 Task: Look for products in the category "Lotion" from Everyone only.
Action: Mouse moved to (757, 250)
Screenshot: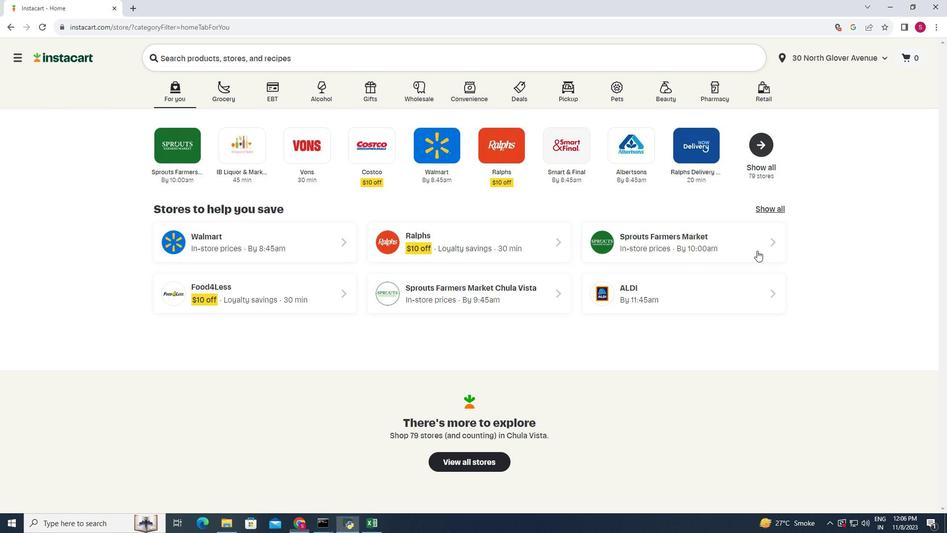 
Action: Mouse pressed left at (757, 250)
Screenshot: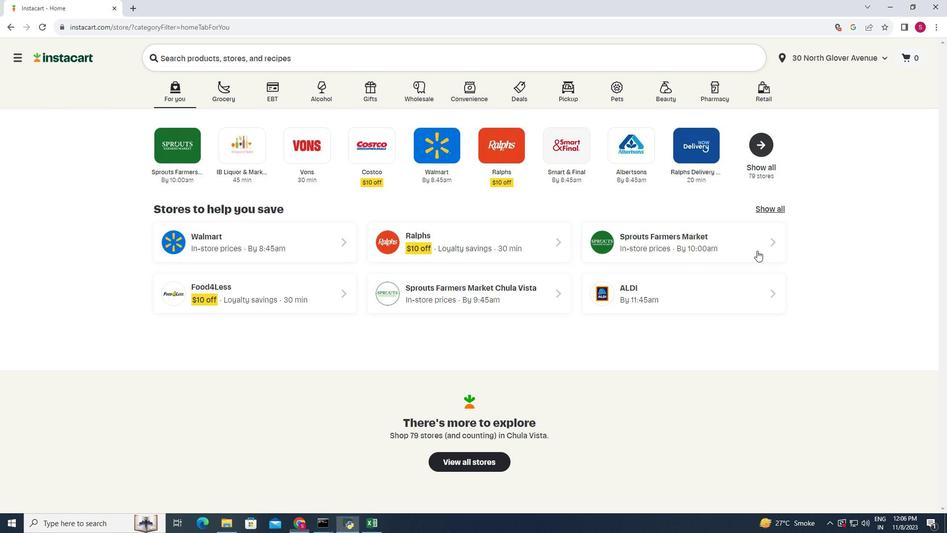 
Action: Mouse moved to (49, 336)
Screenshot: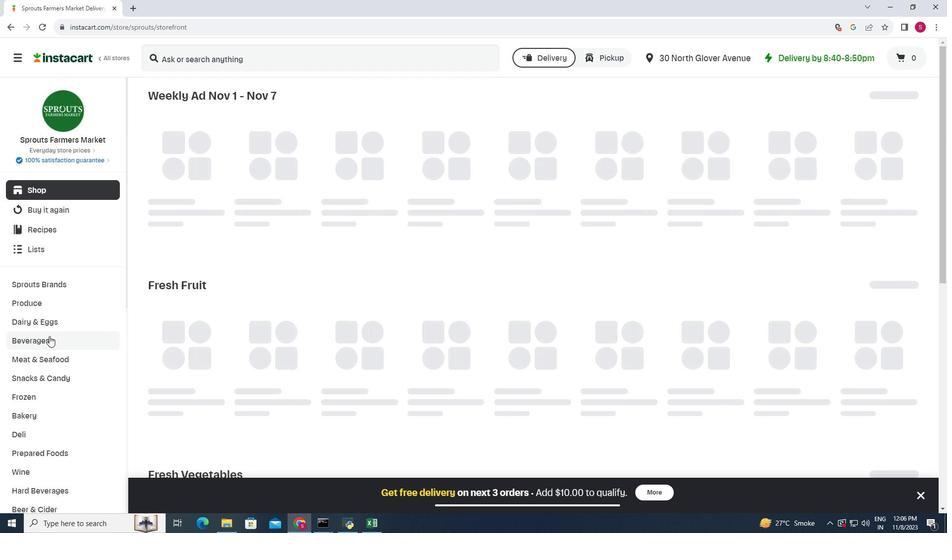
Action: Mouse scrolled (49, 335) with delta (0, 0)
Screenshot: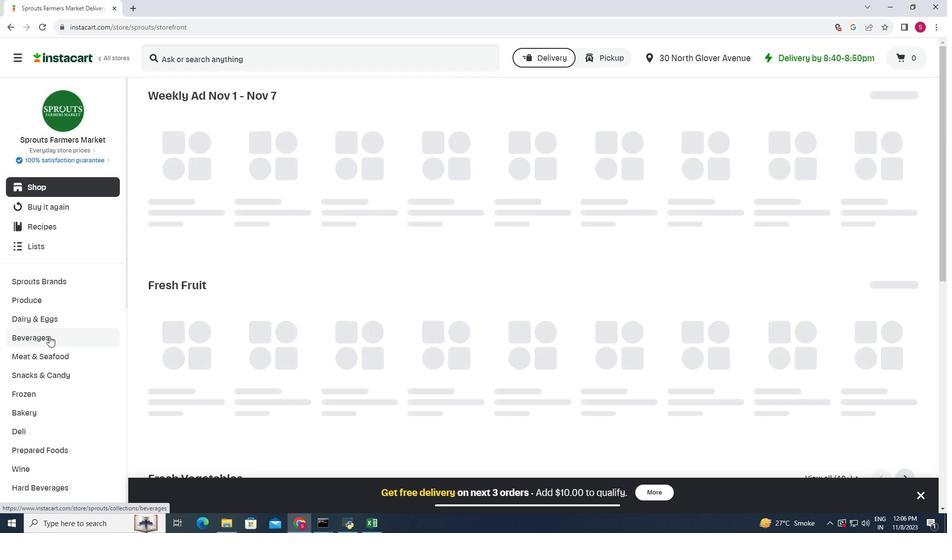 
Action: Mouse moved to (49, 336)
Screenshot: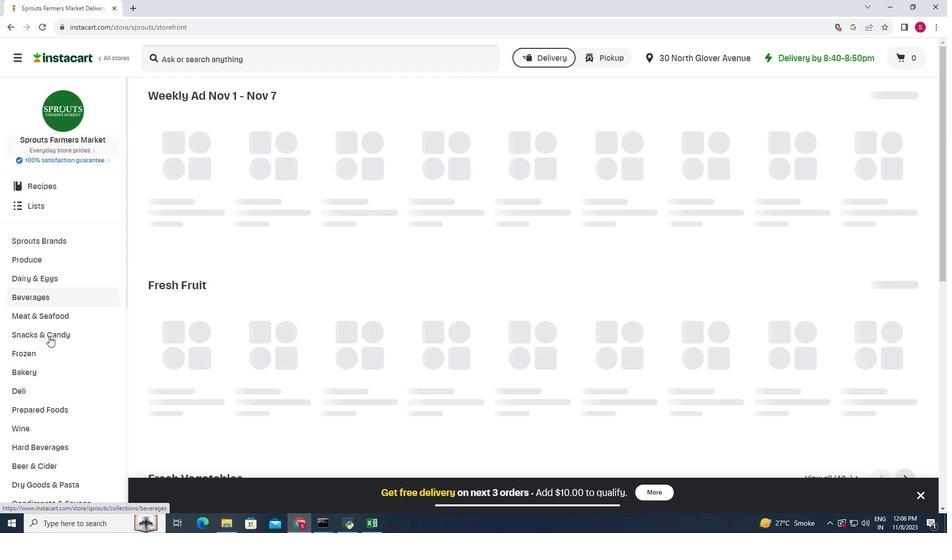
Action: Mouse scrolled (49, 335) with delta (0, 0)
Screenshot: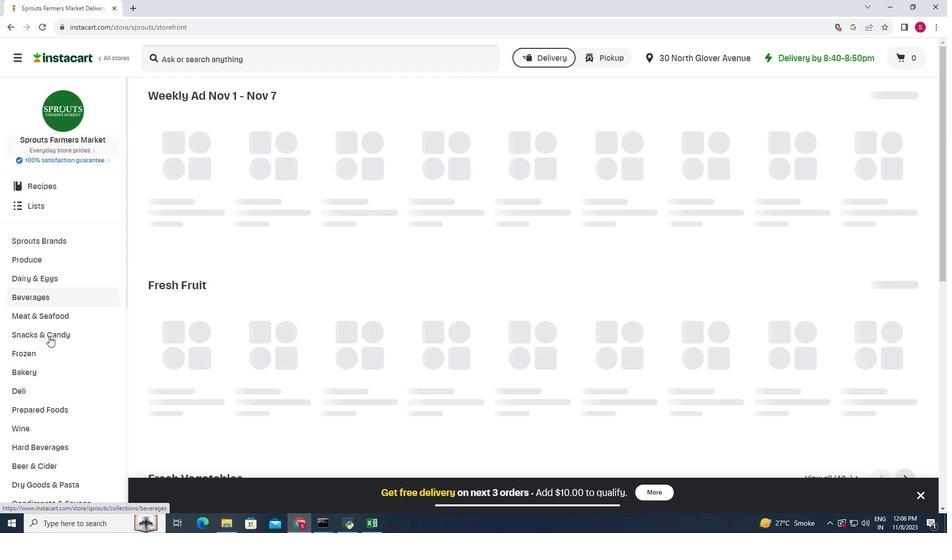 
Action: Mouse scrolled (49, 335) with delta (0, 0)
Screenshot: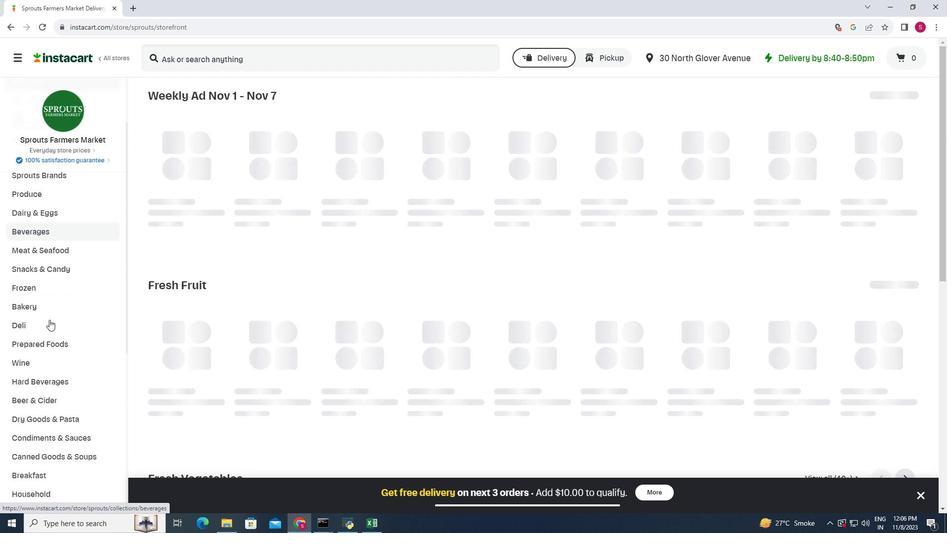 
Action: Mouse moved to (45, 319)
Screenshot: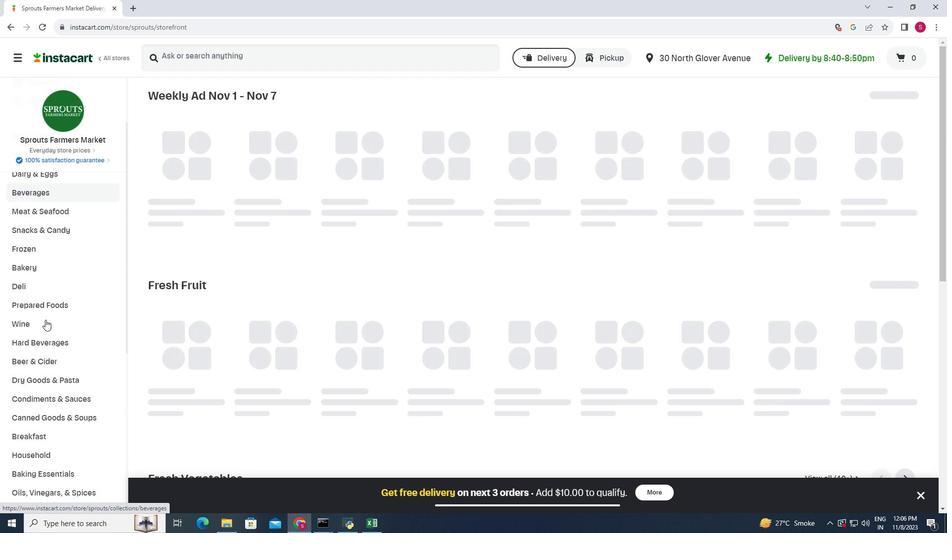 
Action: Mouse scrolled (45, 319) with delta (0, 0)
Screenshot: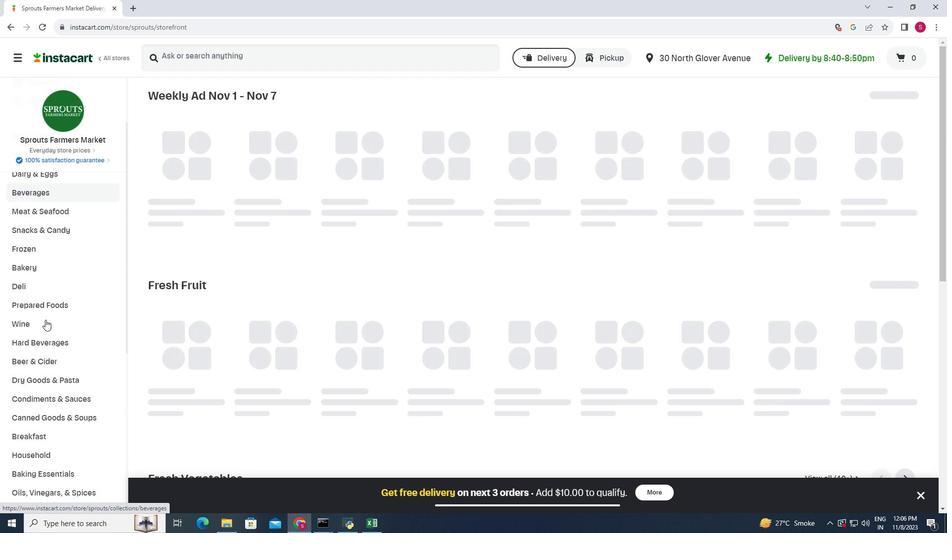 
Action: Mouse scrolled (45, 319) with delta (0, 0)
Screenshot: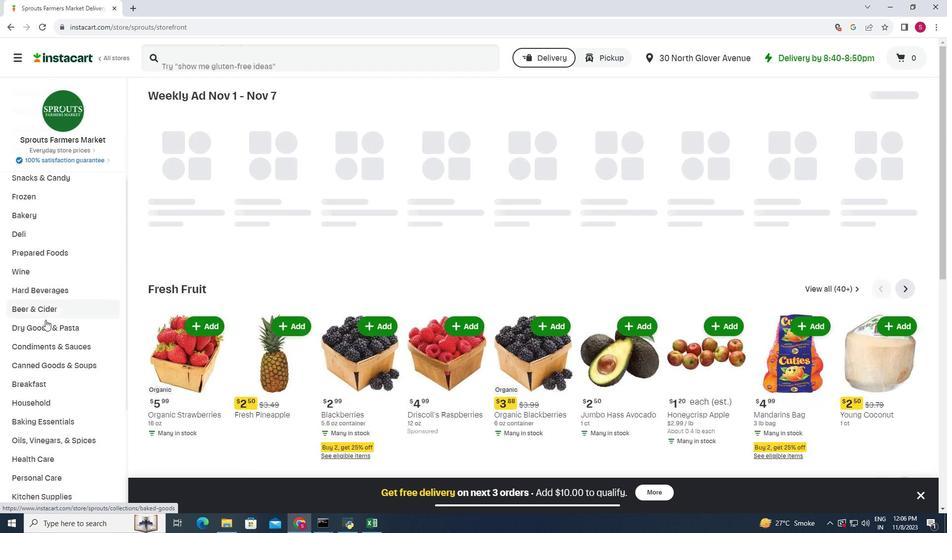 
Action: Mouse scrolled (45, 319) with delta (0, 0)
Screenshot: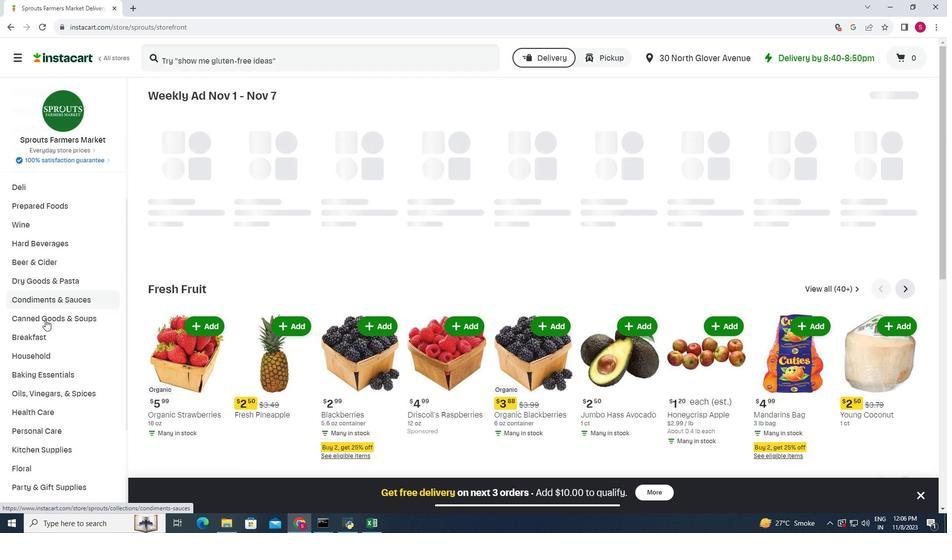 
Action: Mouse moved to (36, 375)
Screenshot: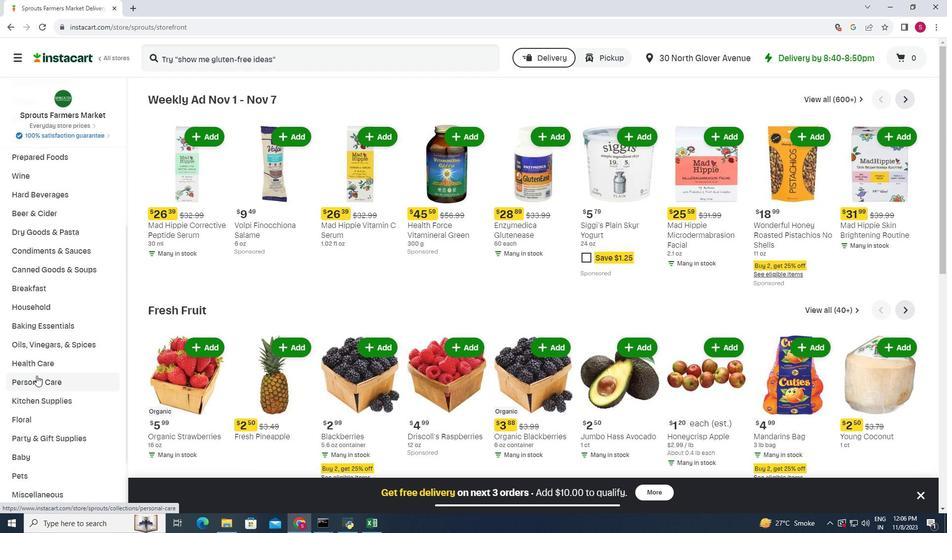
Action: Mouse pressed left at (36, 375)
Screenshot: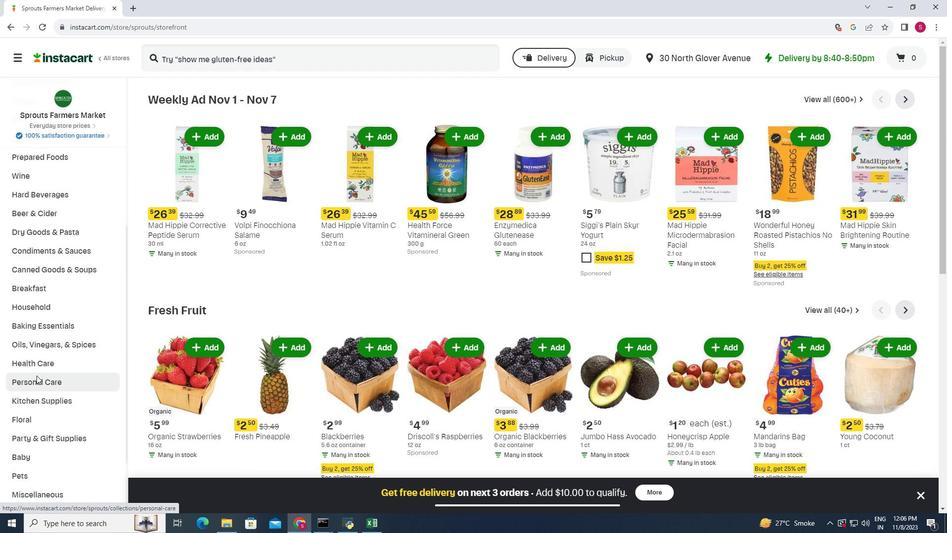 
Action: Mouse moved to (246, 119)
Screenshot: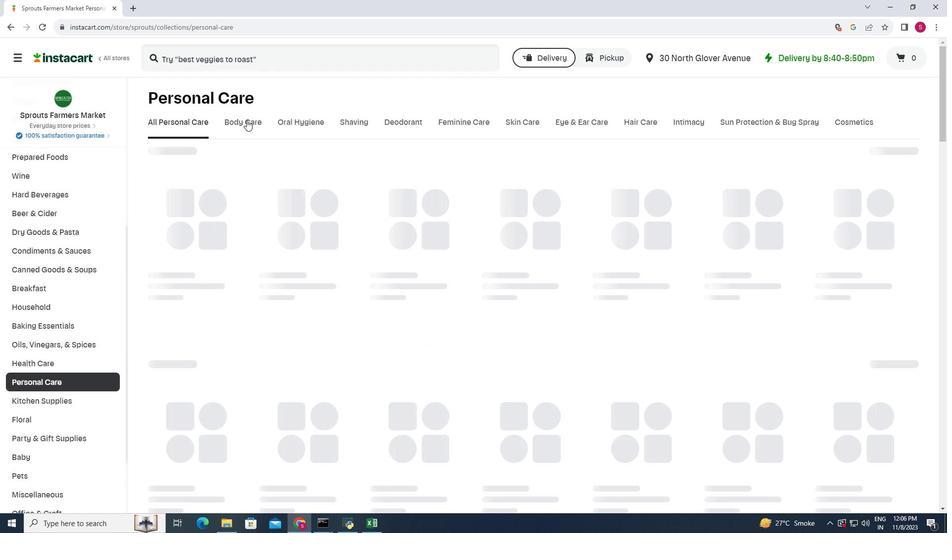 
Action: Mouse pressed left at (246, 119)
Screenshot: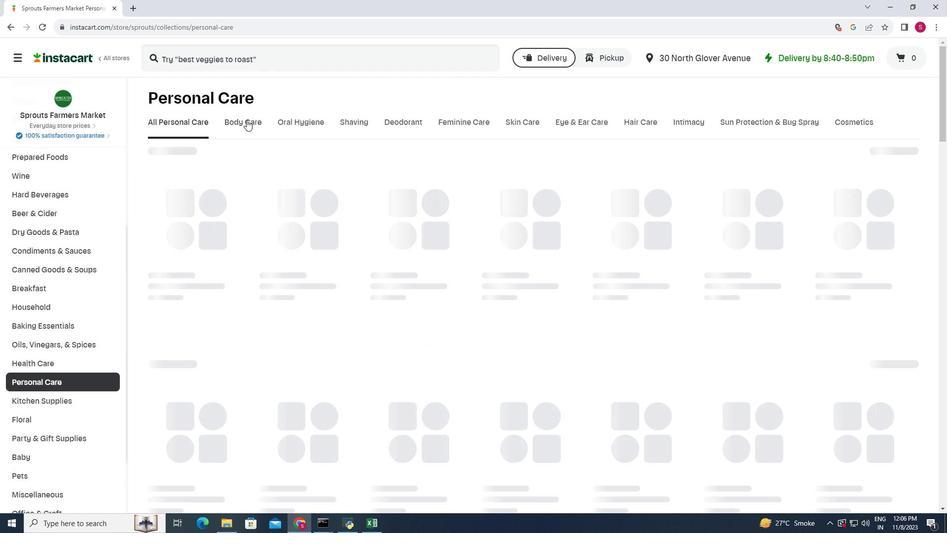 
Action: Mouse moved to (391, 164)
Screenshot: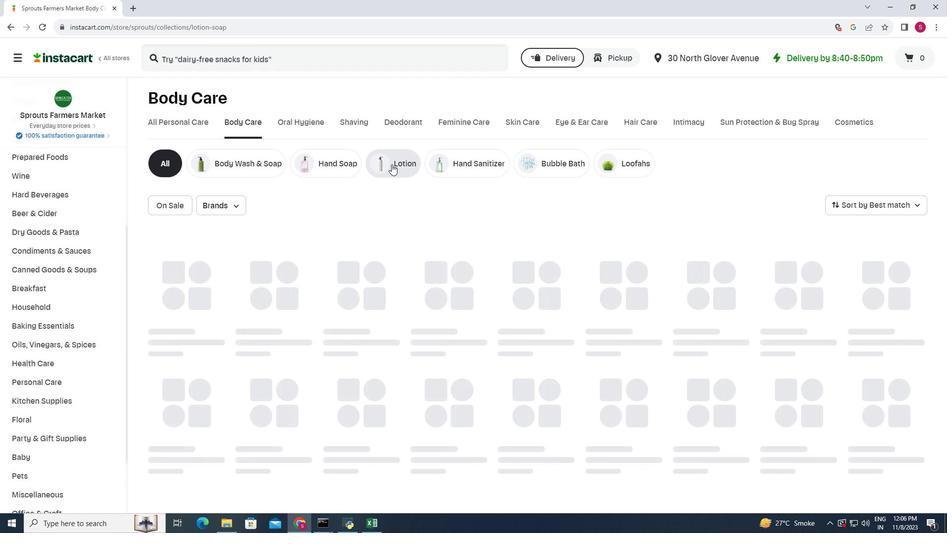
Action: Mouse pressed left at (391, 164)
Screenshot: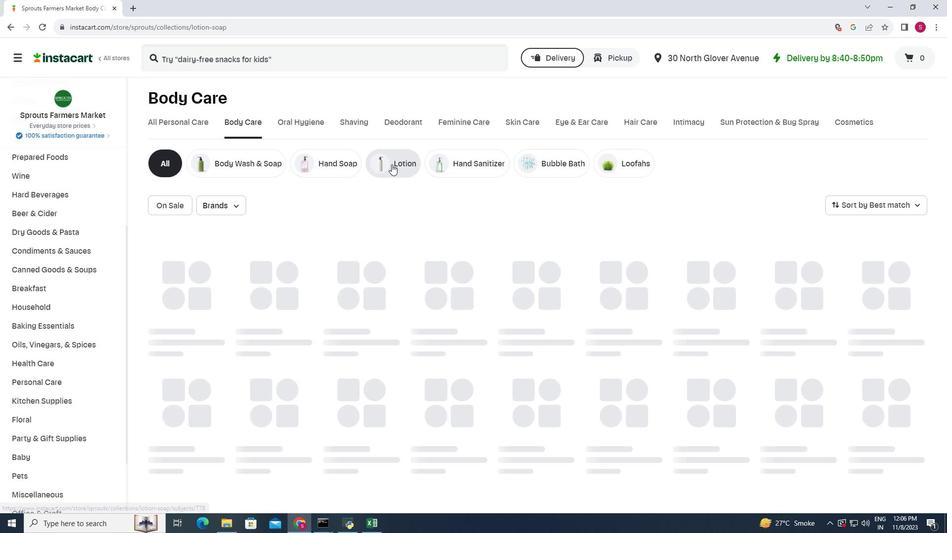 
Action: Mouse moved to (235, 206)
Screenshot: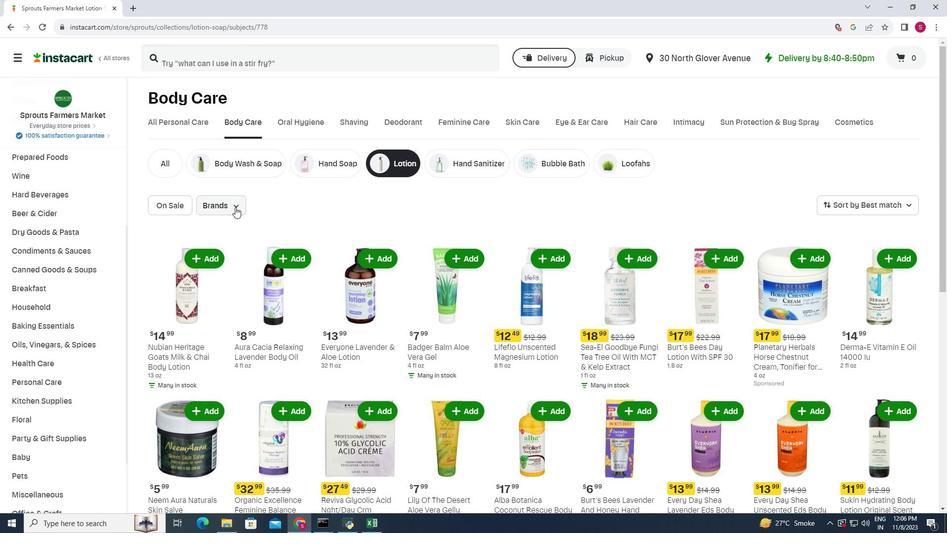 
Action: Mouse pressed left at (235, 206)
Screenshot: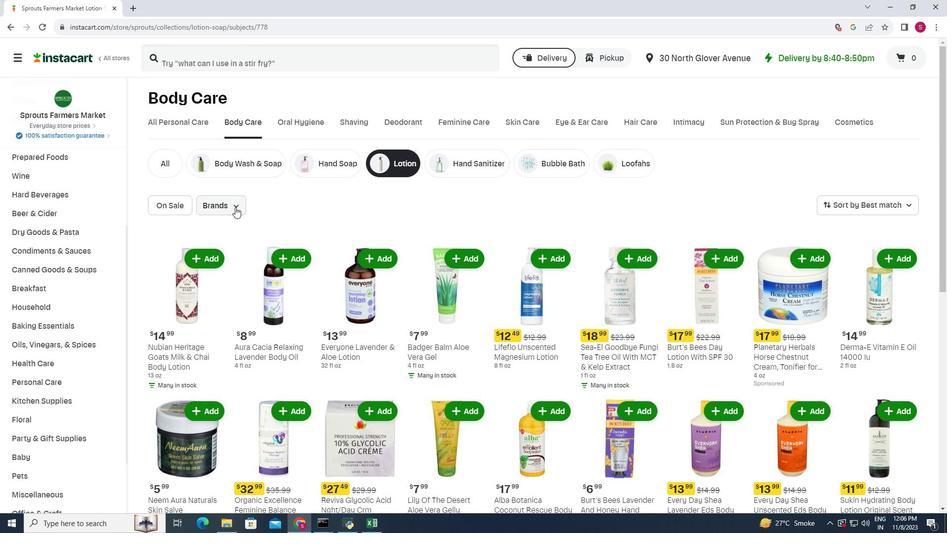 
Action: Mouse moved to (242, 244)
Screenshot: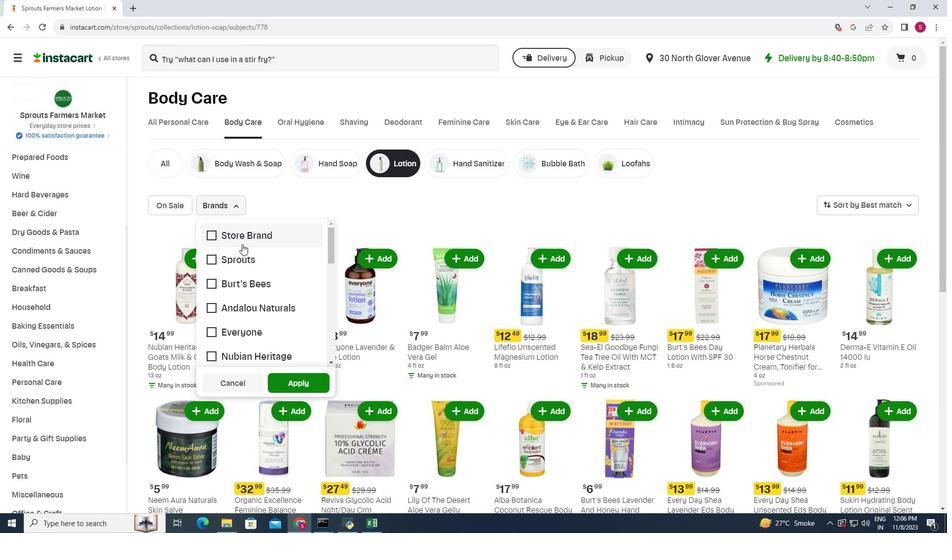
Action: Mouse scrolled (242, 243) with delta (0, 0)
Screenshot: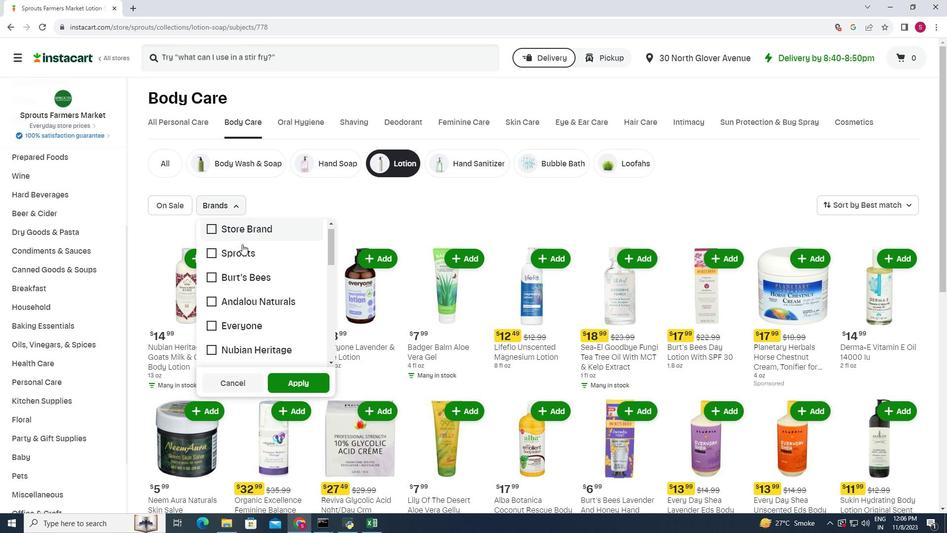 
Action: Mouse moved to (243, 288)
Screenshot: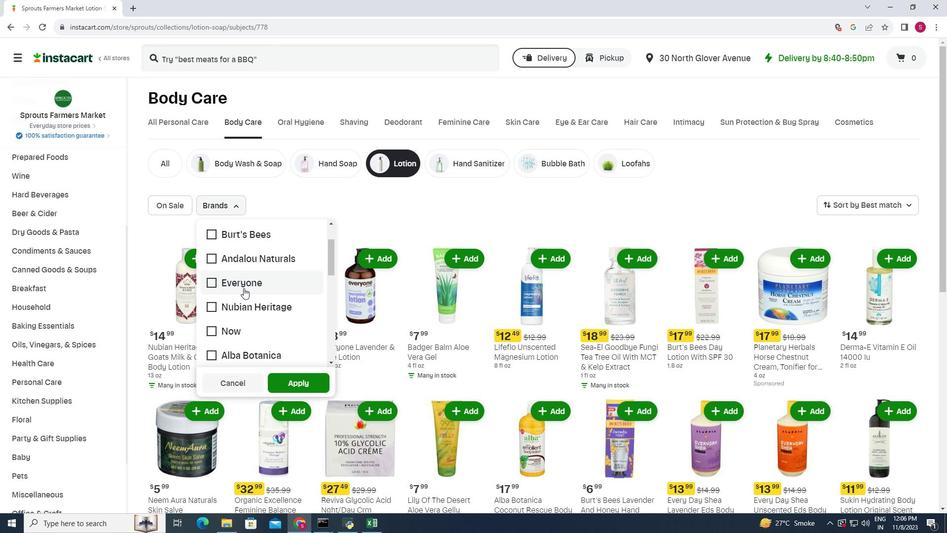 
Action: Mouse pressed left at (243, 288)
Screenshot: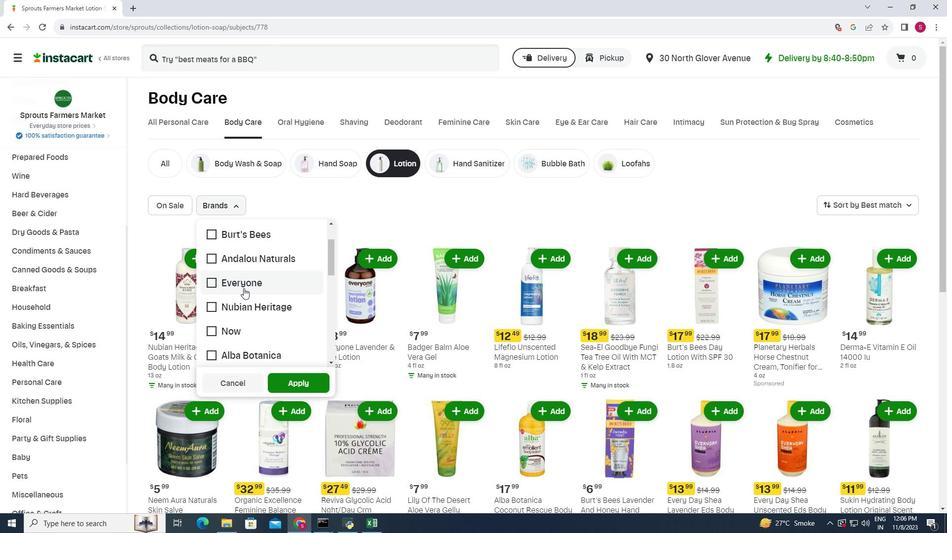 
Action: Mouse moved to (282, 382)
Screenshot: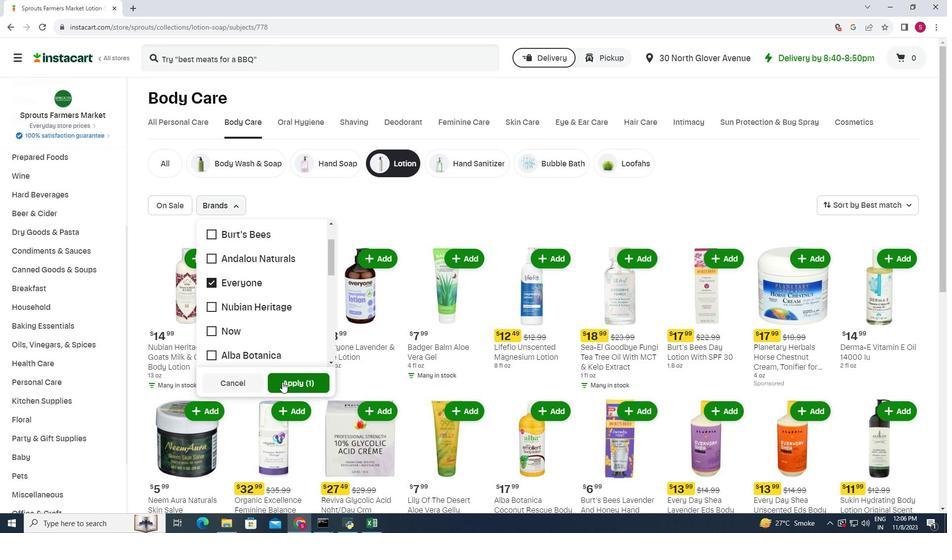 
Action: Mouse pressed left at (282, 382)
Screenshot: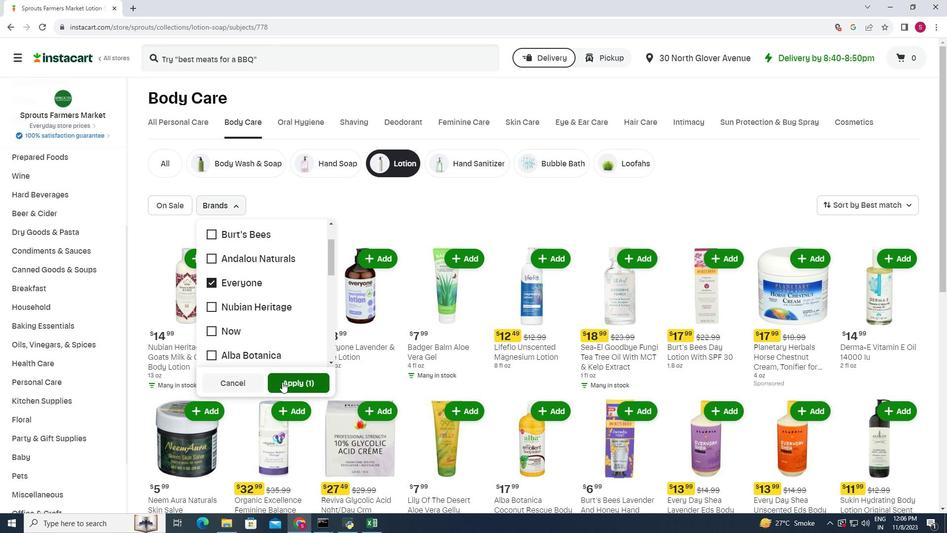 
Action: Mouse moved to (487, 248)
Screenshot: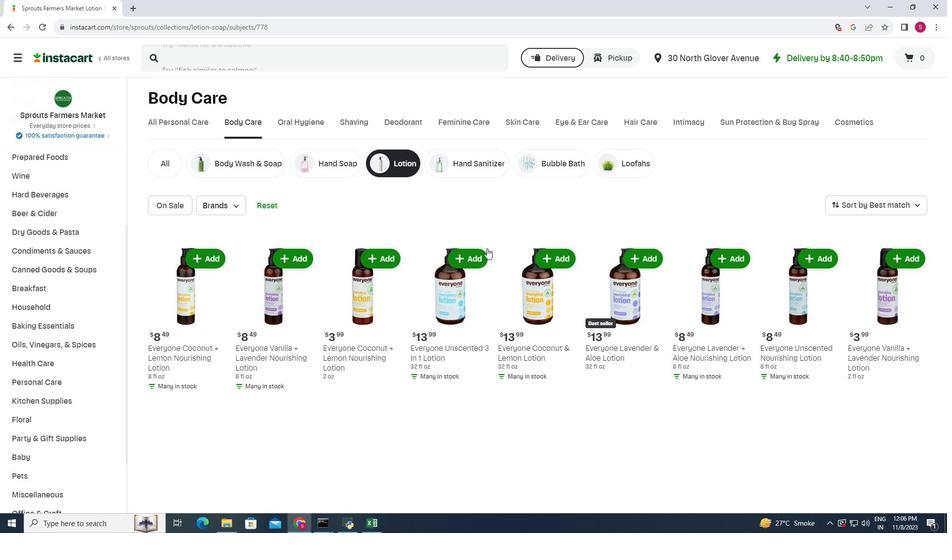 
Action: Mouse scrolled (487, 247) with delta (0, 0)
Screenshot: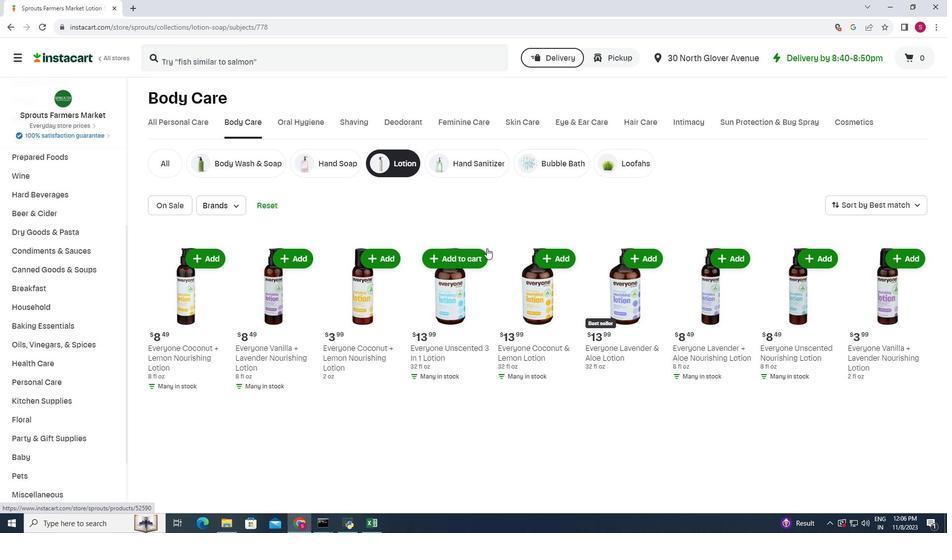 
Action: Mouse scrolled (487, 247) with delta (0, 0)
Screenshot: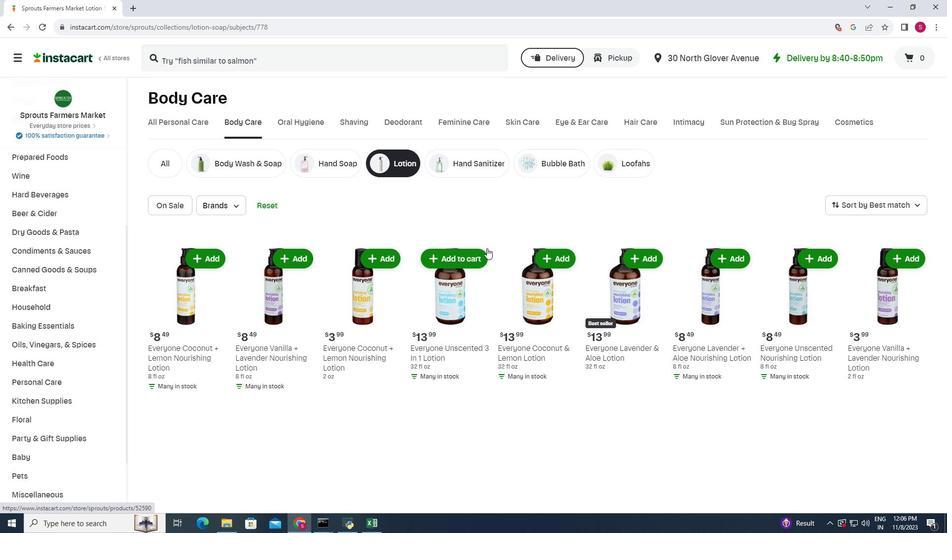 
Action: Mouse scrolled (487, 247) with delta (0, 0)
Screenshot: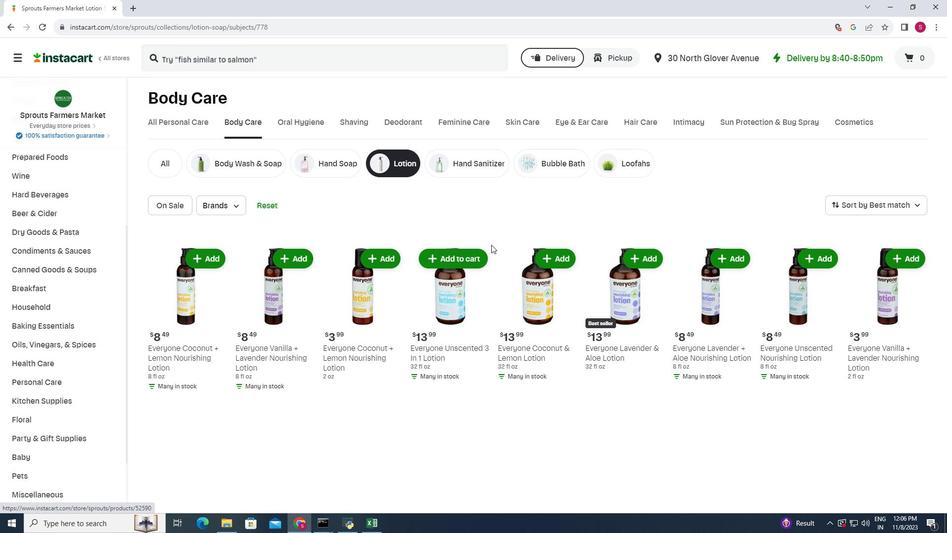 
Action: Mouse moved to (492, 240)
Screenshot: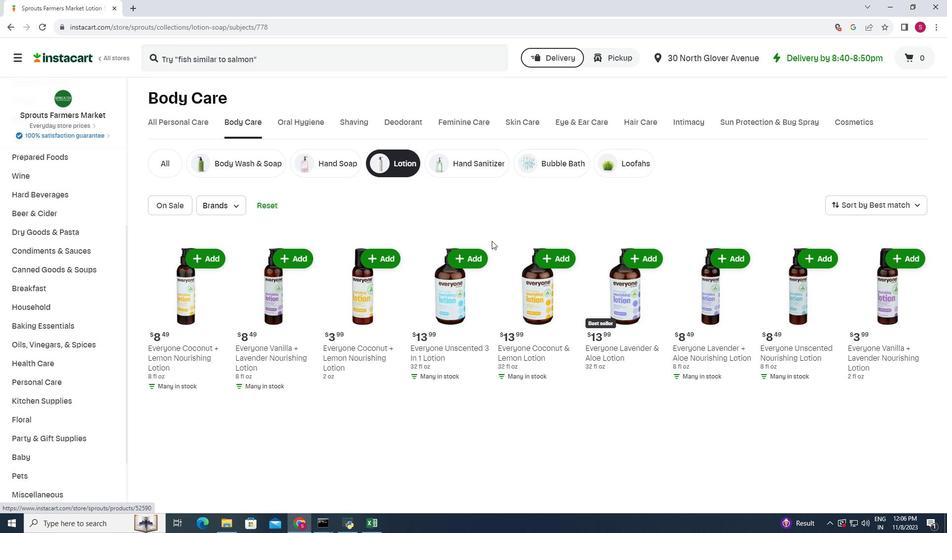 
